 Task: Assign in the project TruTech the issue 'Integrate a new virtual reality feature into an existing mobile application to enhance user engagement and experience' to the sprint 'Debug Dash'.
Action: Mouse moved to (1236, 242)
Screenshot: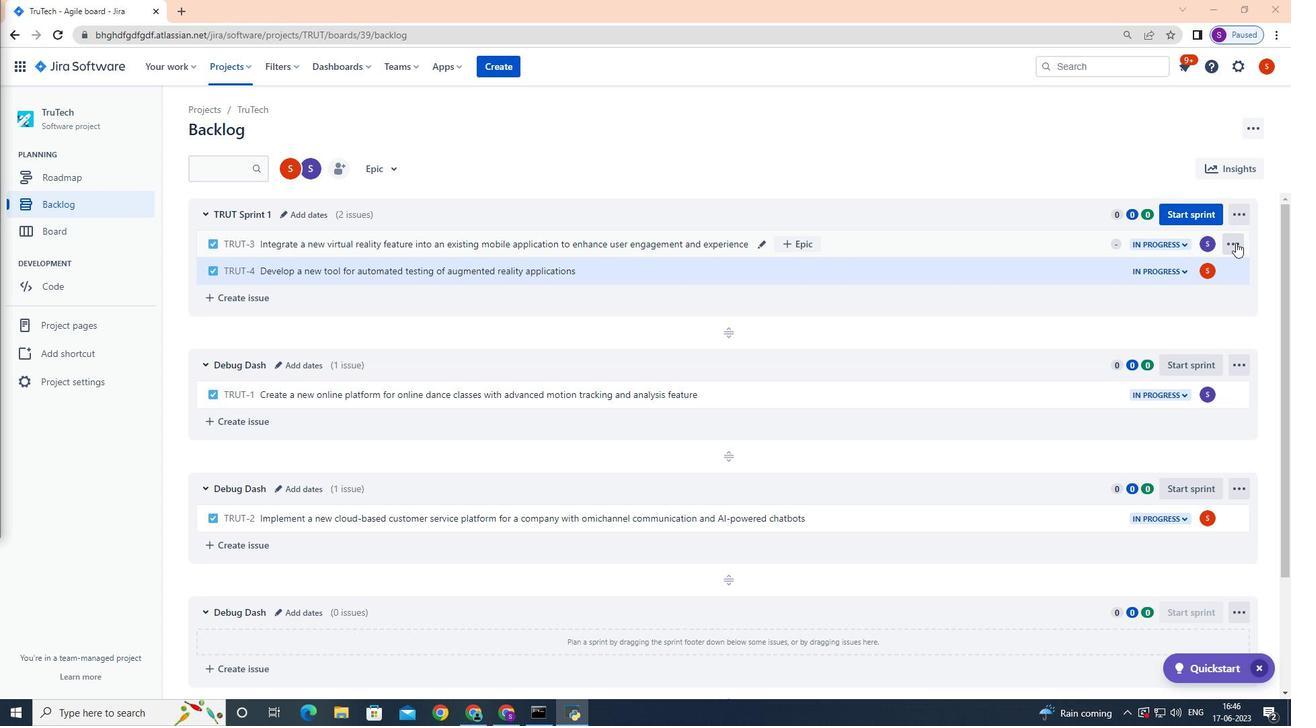 
Action: Mouse pressed left at (1236, 242)
Screenshot: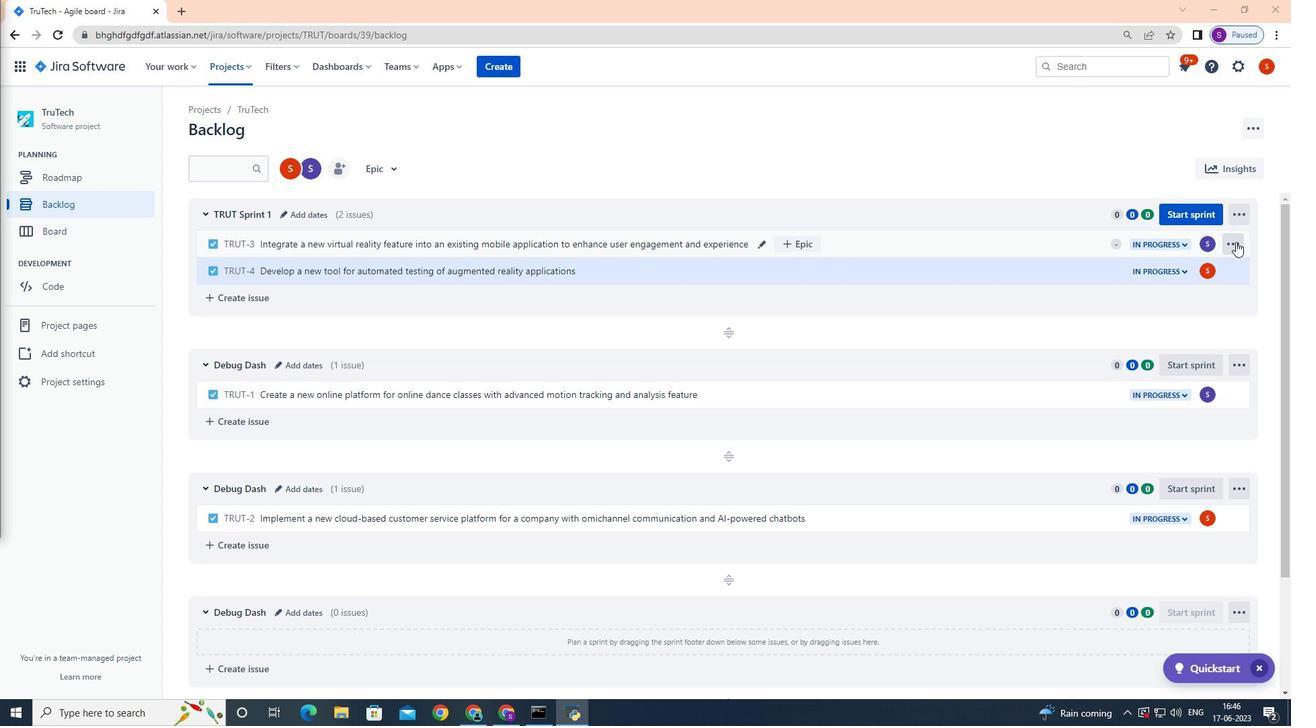 
Action: Mouse moved to (1221, 439)
Screenshot: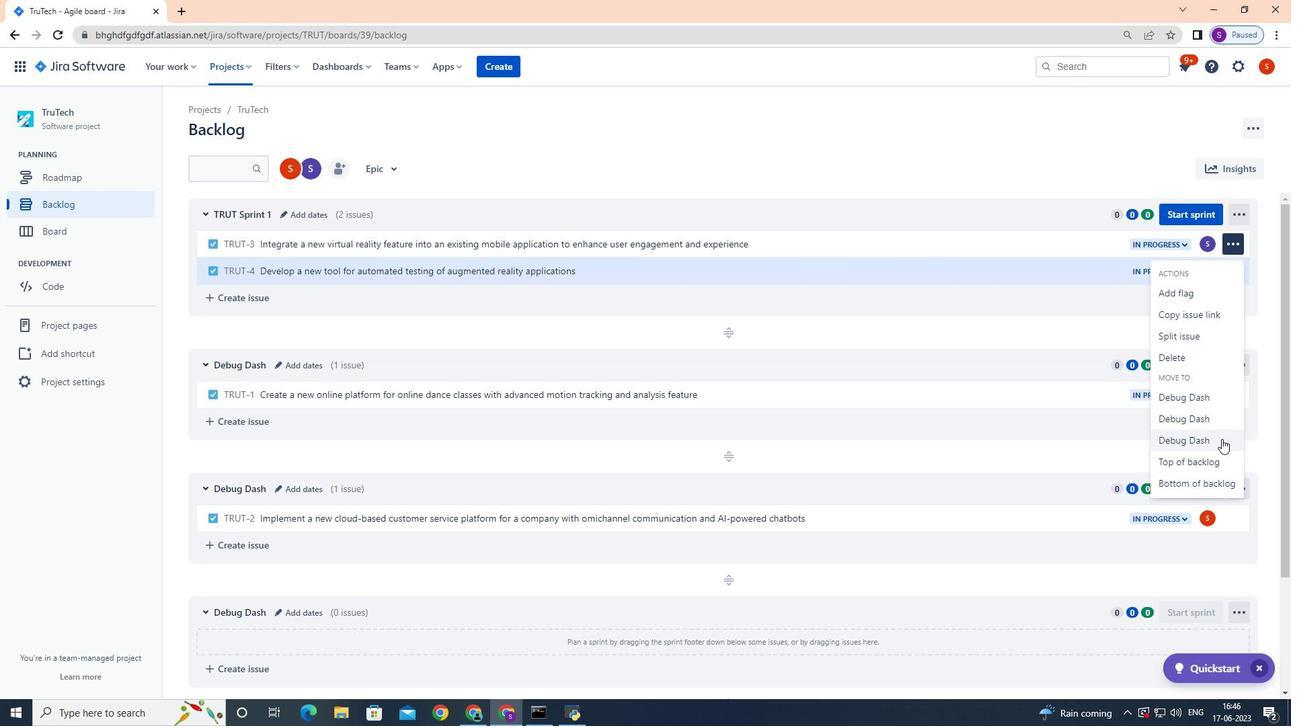 
Action: Mouse pressed left at (1221, 439)
Screenshot: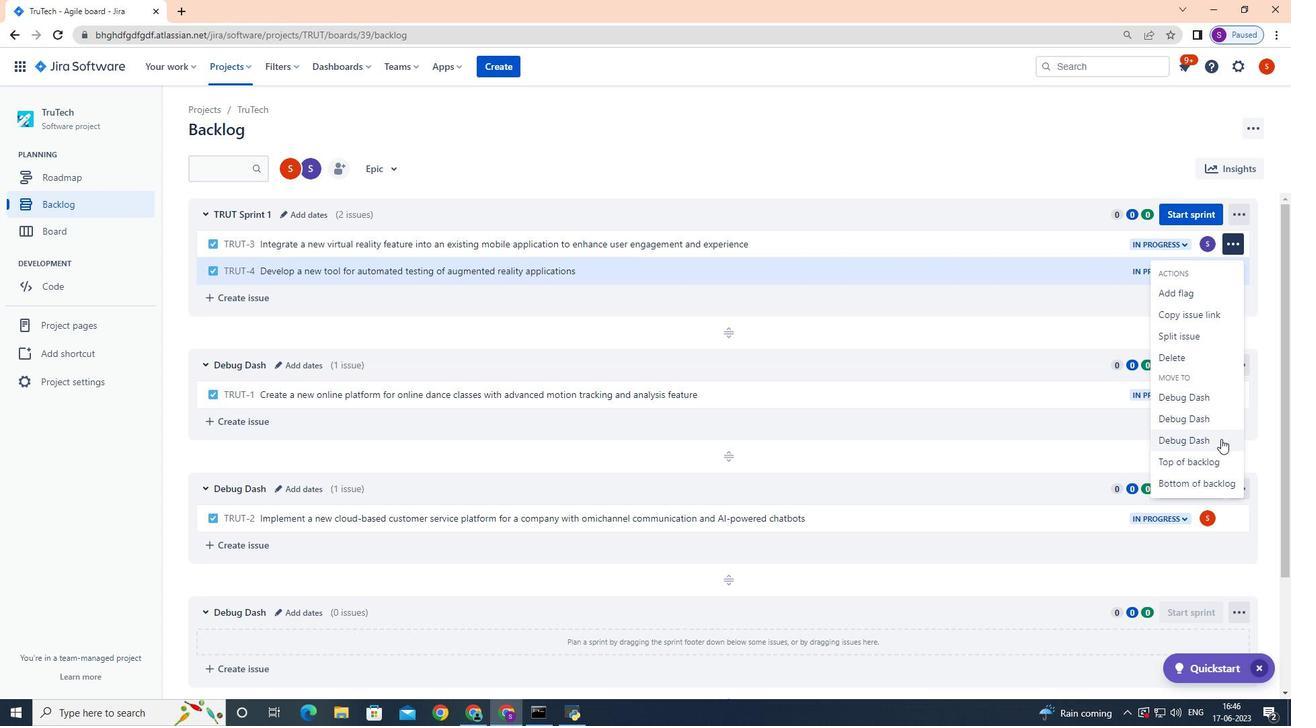 
Action: Mouse moved to (1216, 429)
Screenshot: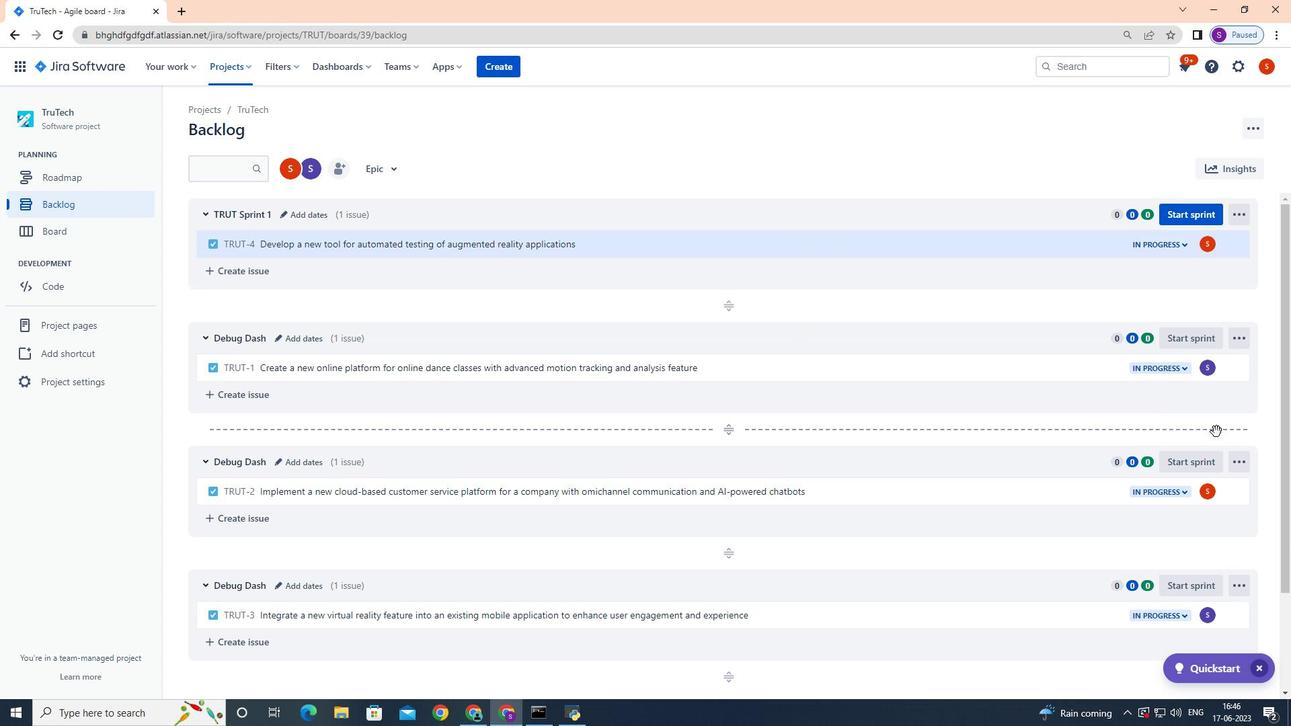 
